 Task: Add the task  Implement a new cloud-based contract review system for a company to the section Speed Spiral in the project ControlTech and add a Due Date to the respective task as 2024/05/22
Action: Mouse moved to (295, 256)
Screenshot: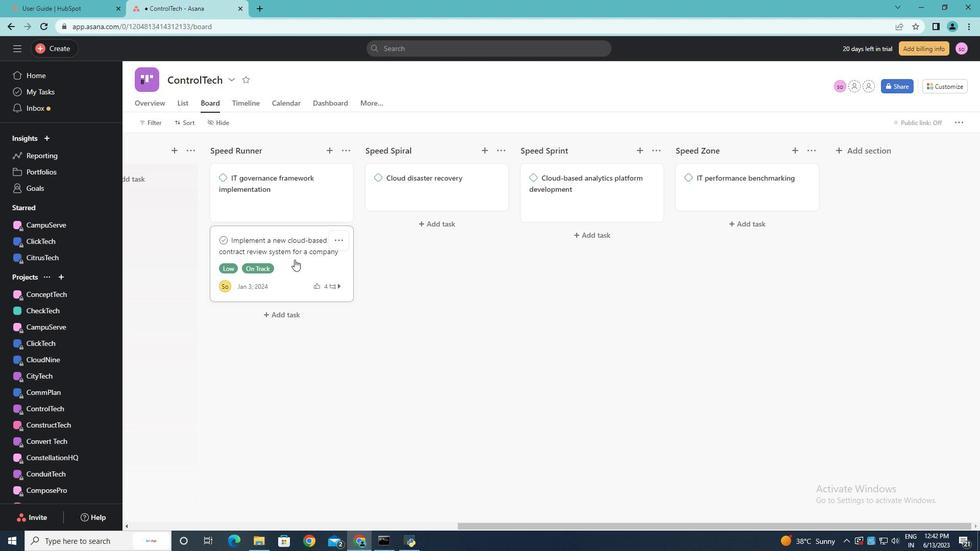 
Action: Mouse pressed left at (295, 256)
Screenshot: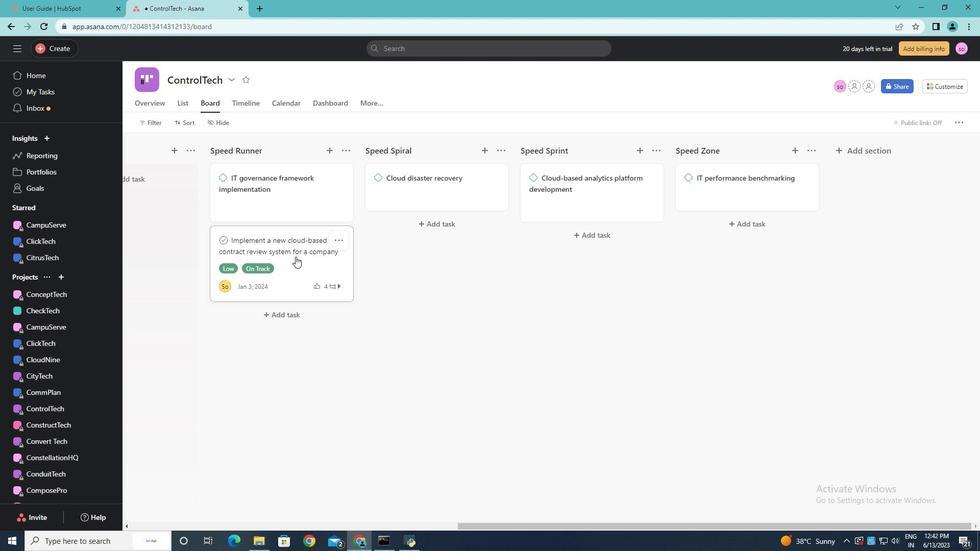 
Action: Mouse moved to (417, 274)
Screenshot: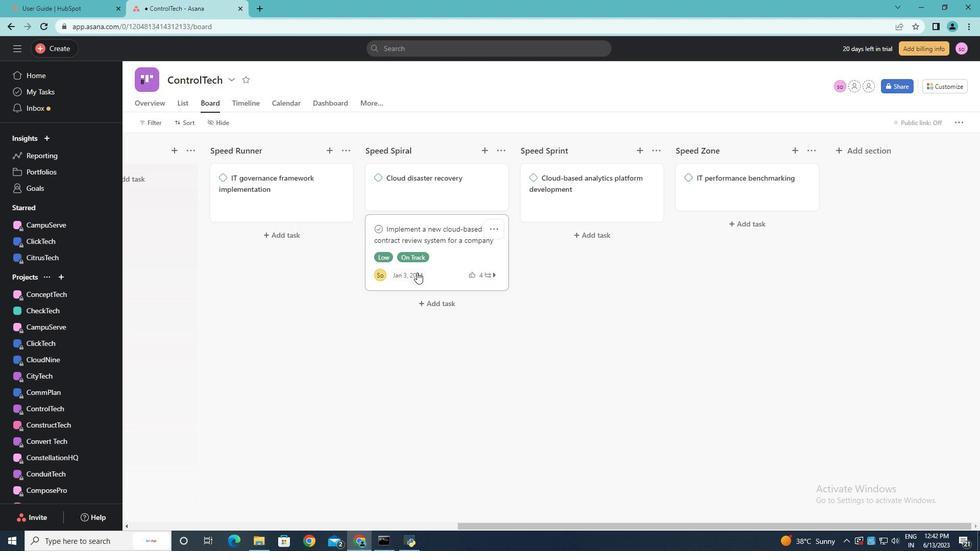 
Action: Mouse pressed left at (417, 274)
Screenshot: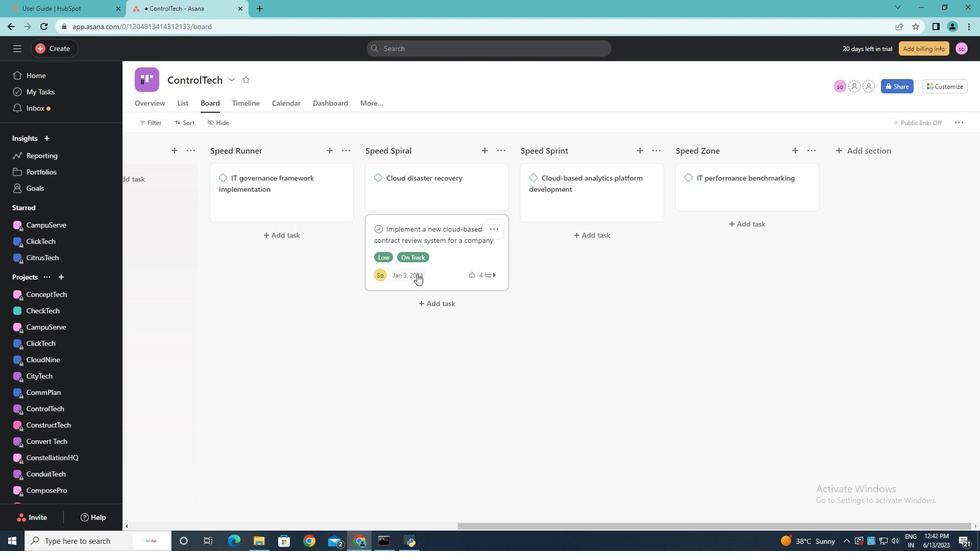 
Action: Mouse moved to (513, 325)
Screenshot: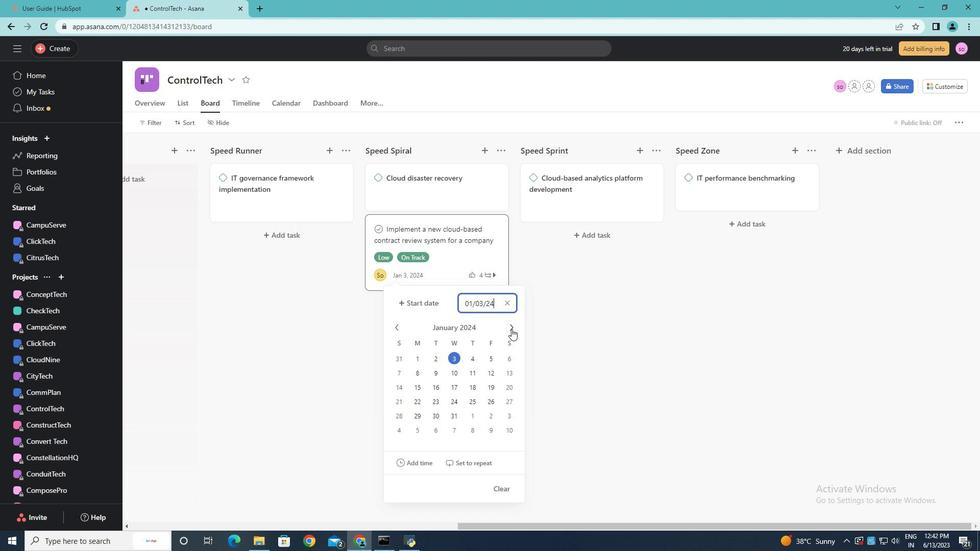 
Action: Mouse pressed left at (513, 325)
Screenshot: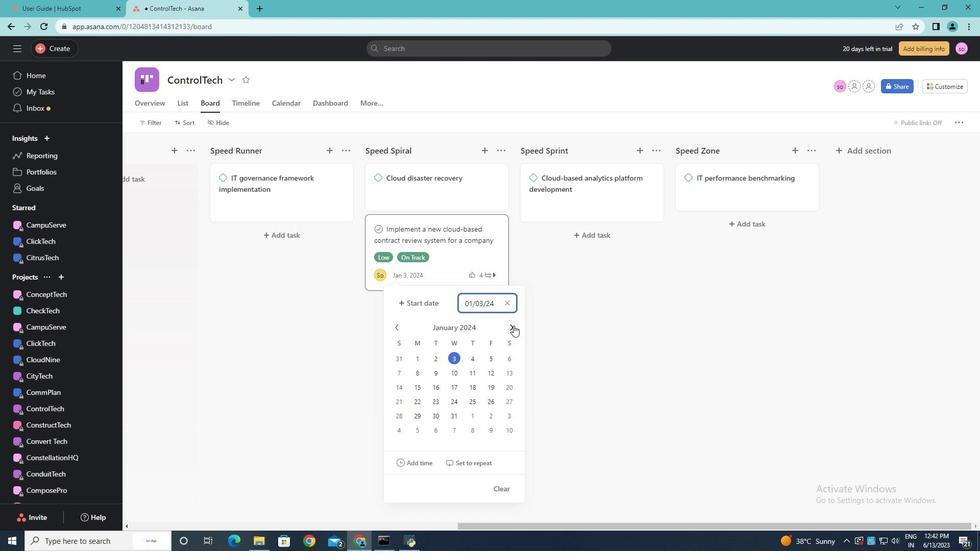 
Action: Mouse pressed left at (513, 325)
Screenshot: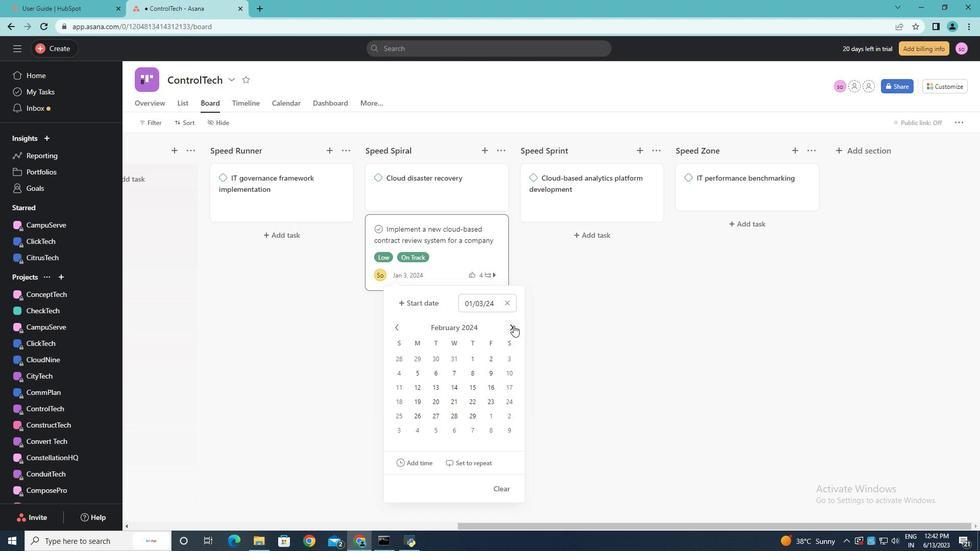 
Action: Mouse pressed left at (513, 325)
Screenshot: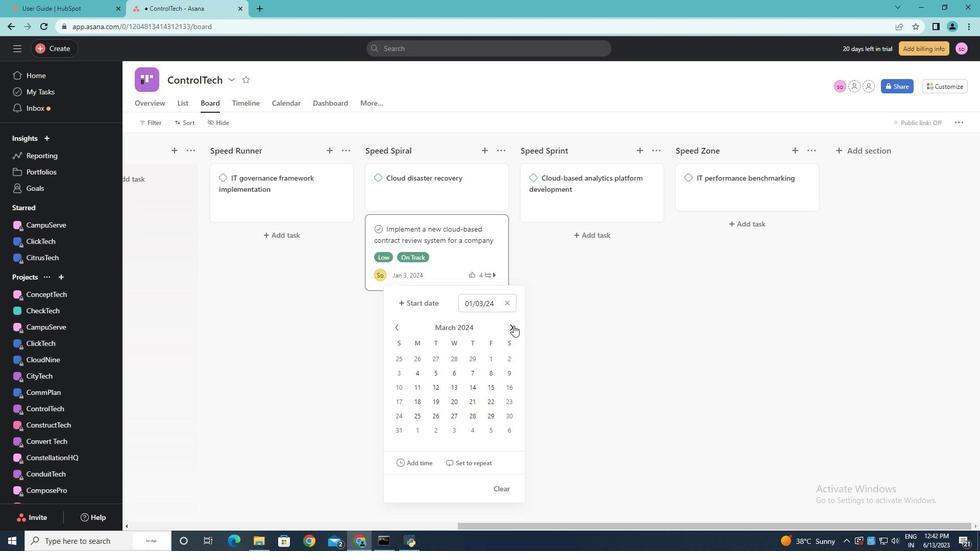 
Action: Mouse pressed left at (513, 325)
Screenshot: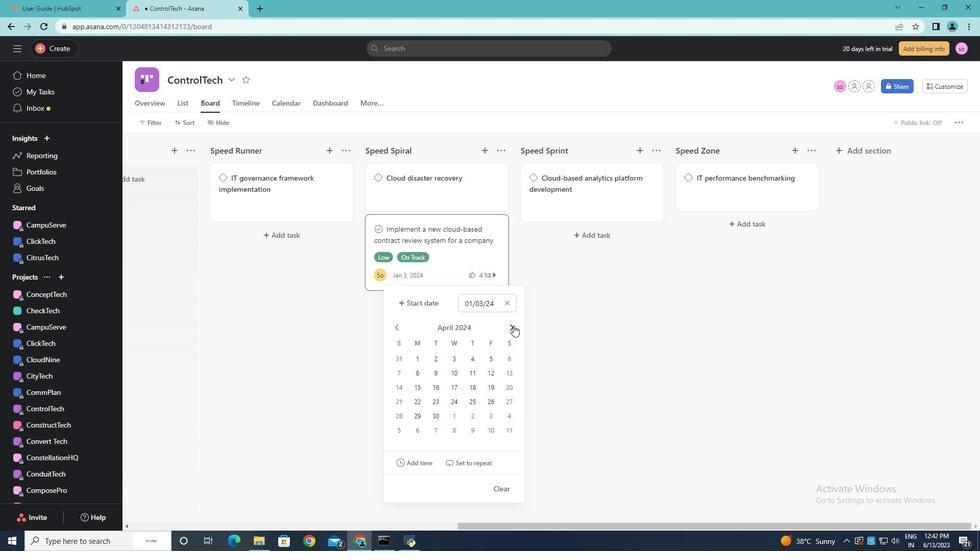 
Action: Mouse moved to (453, 398)
Screenshot: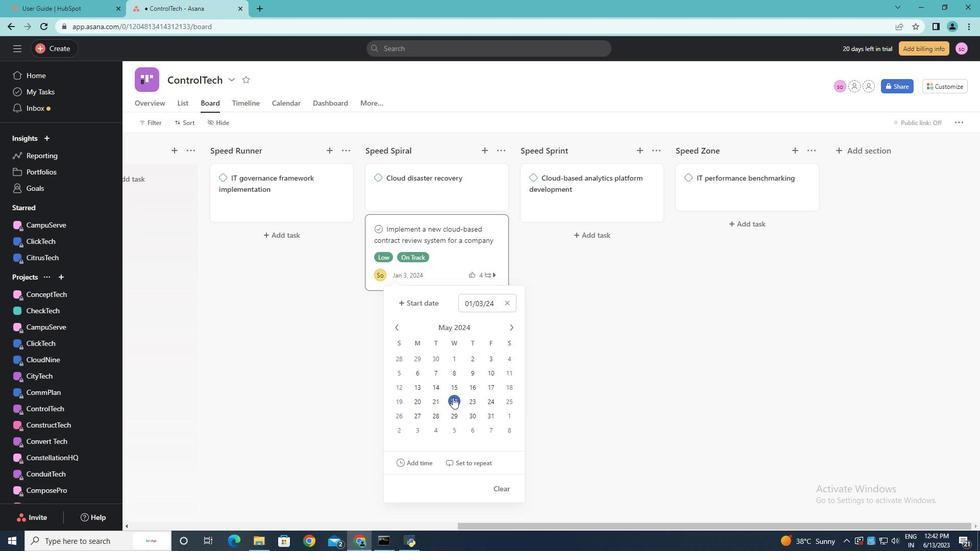 
Action: Mouse pressed left at (453, 398)
Screenshot: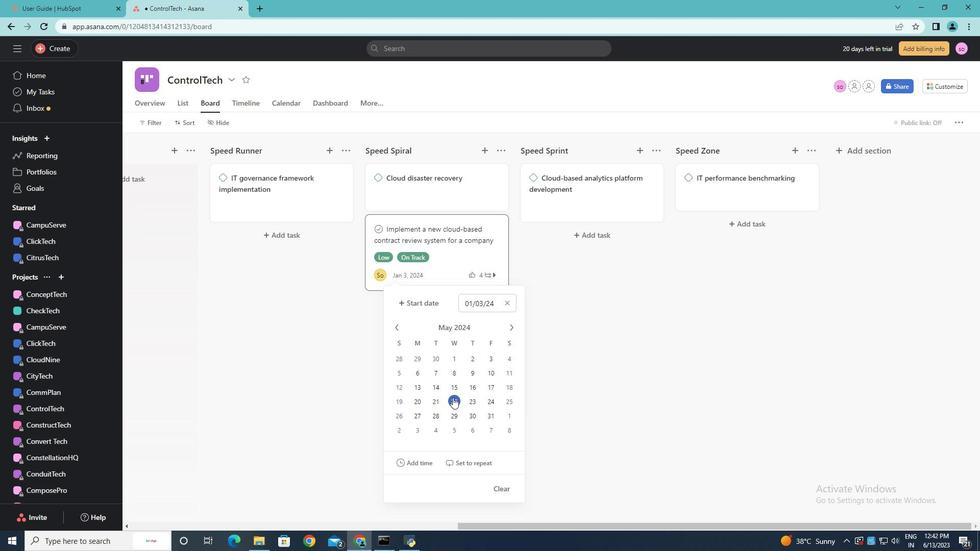 
Action: Mouse moved to (299, 403)
Screenshot: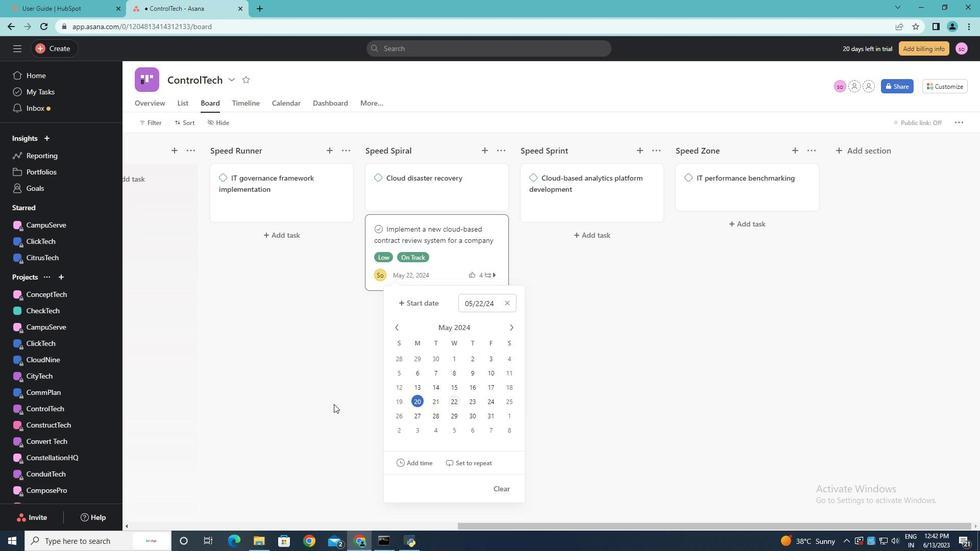 
Action: Mouse pressed left at (299, 403)
Screenshot: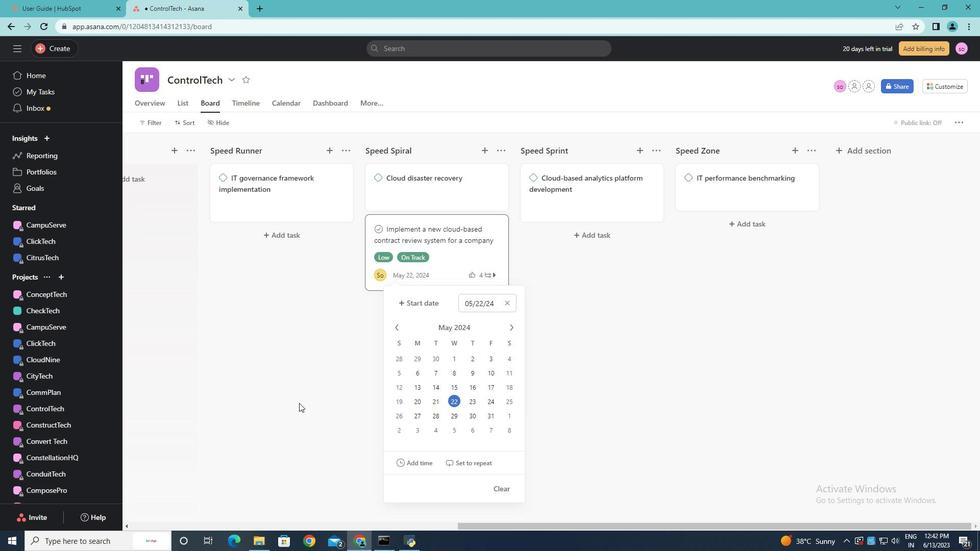 
Action: Mouse moved to (299, 403)
Screenshot: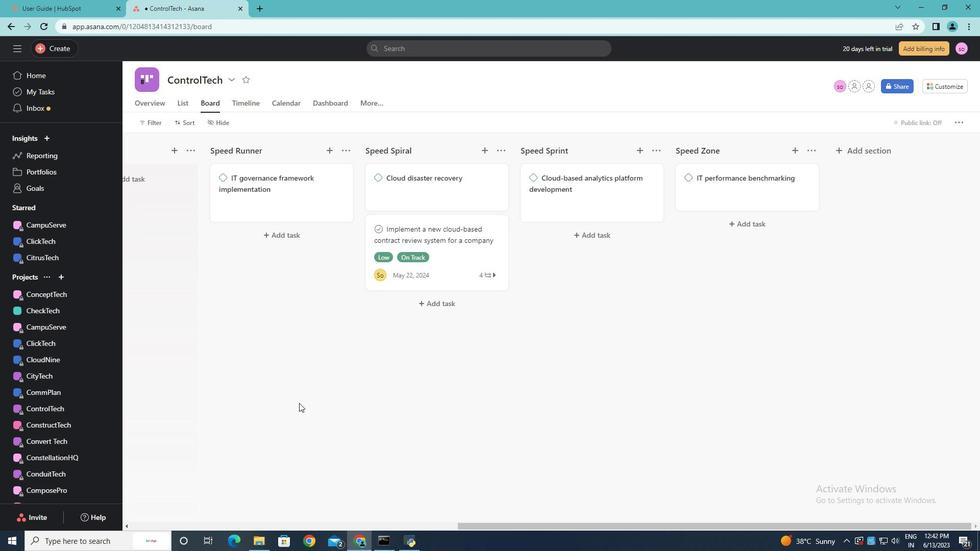 
